 Task: Apply clear borders.
Action: Mouse moved to (203, 330)
Screenshot: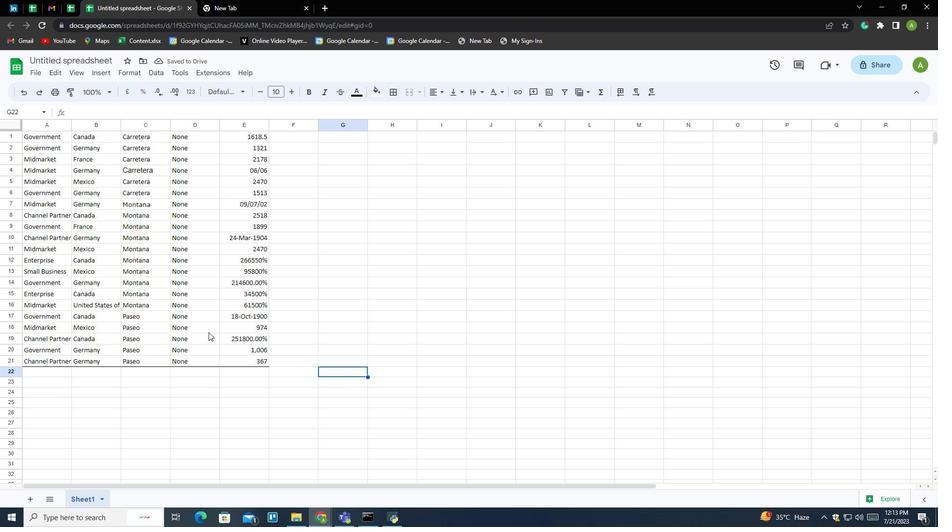 
Action: Mouse pressed left at (203, 330)
Screenshot: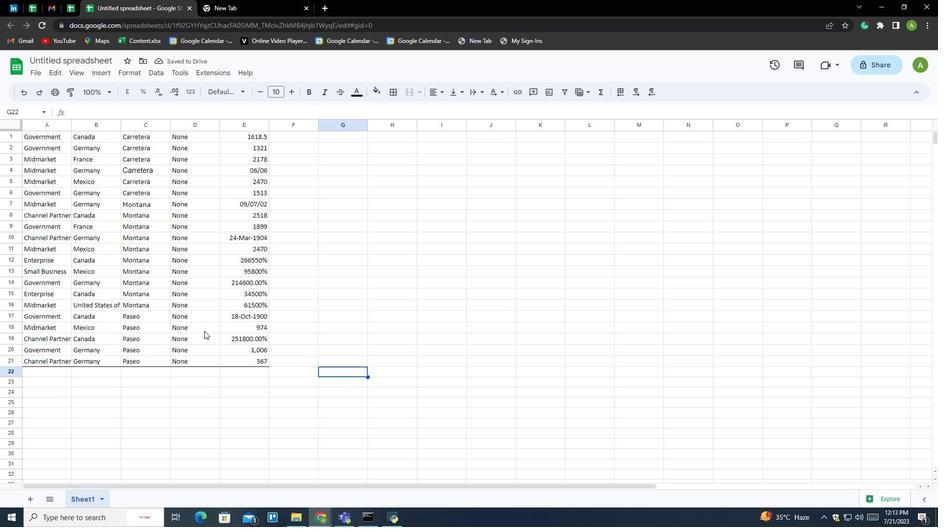 
Action: Key pressed ctrl+A
Screenshot: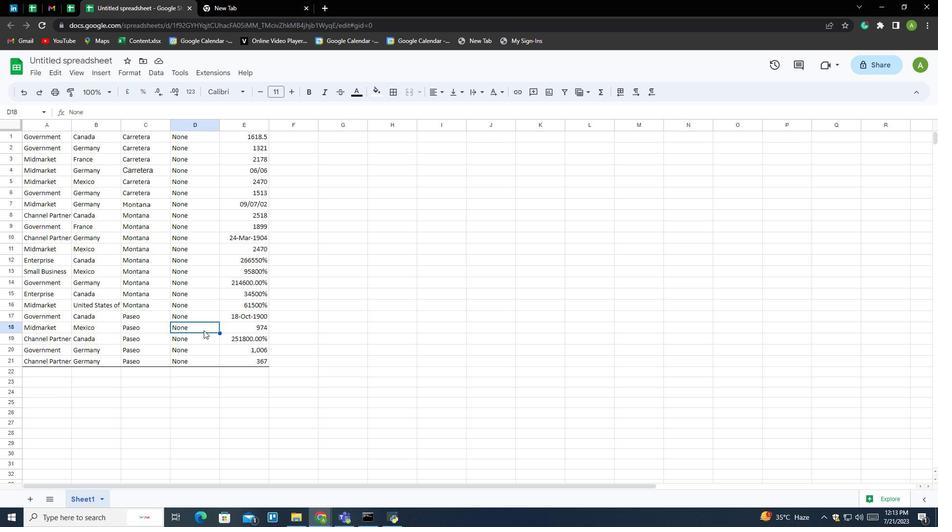 
Action: Mouse moved to (392, 91)
Screenshot: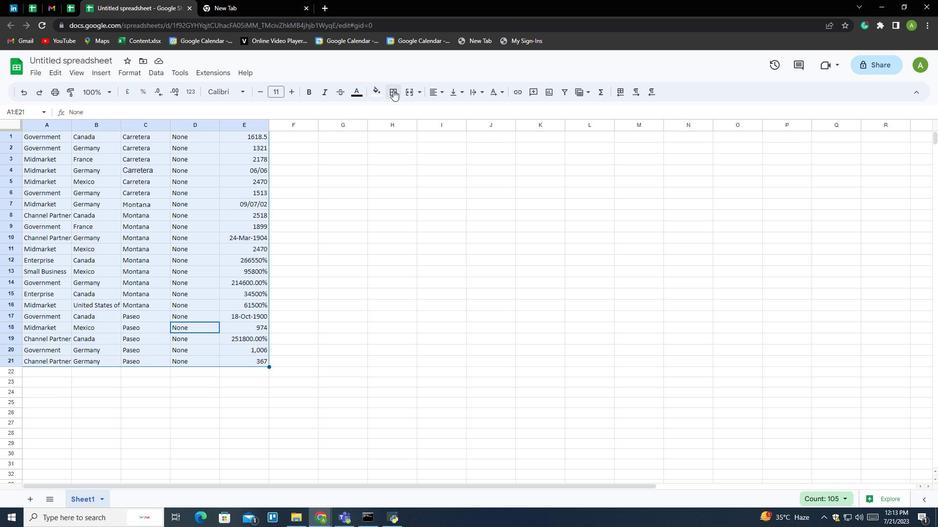 
Action: Mouse pressed left at (392, 91)
Screenshot: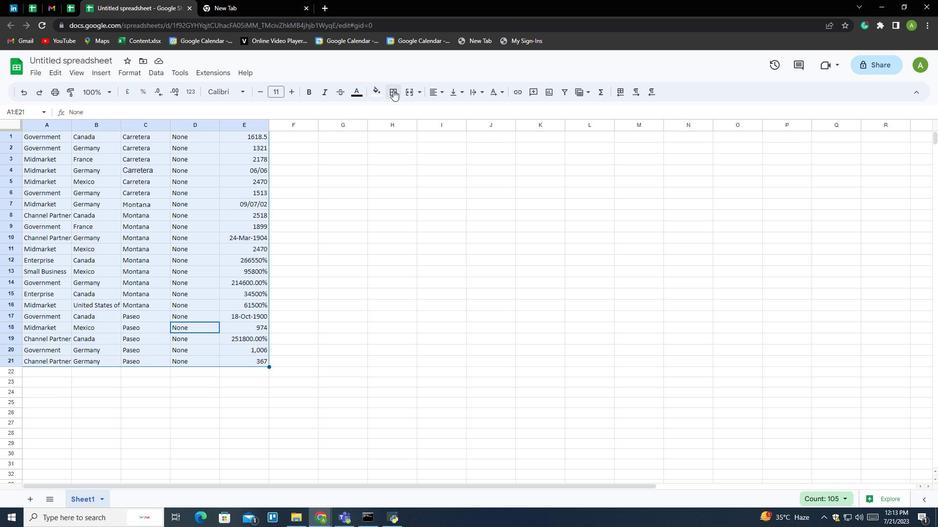
Action: Mouse moved to (460, 128)
Screenshot: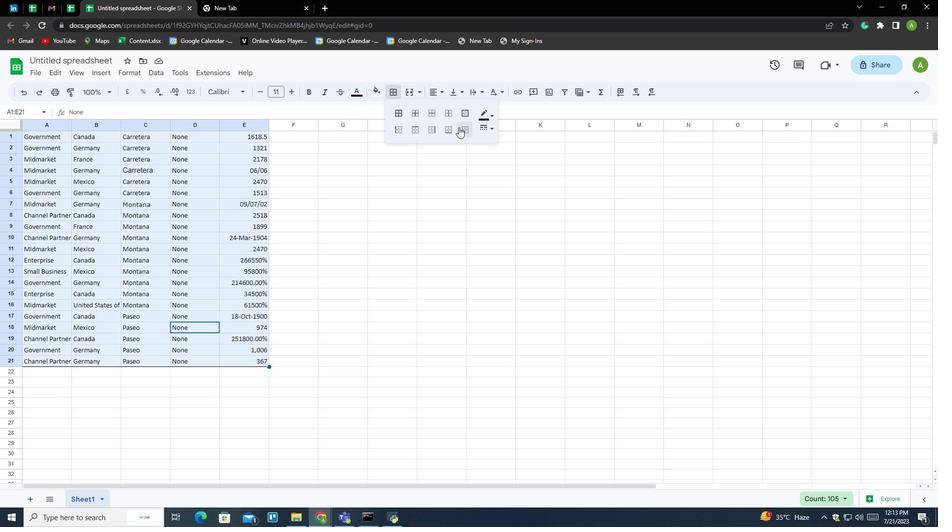 
Action: Mouse pressed left at (460, 128)
Screenshot: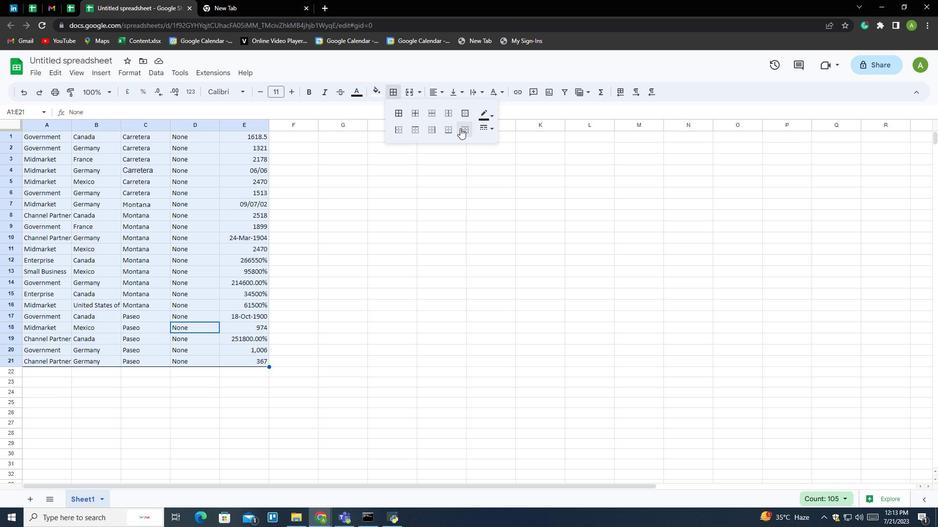 
Action: Mouse moved to (370, 306)
Screenshot: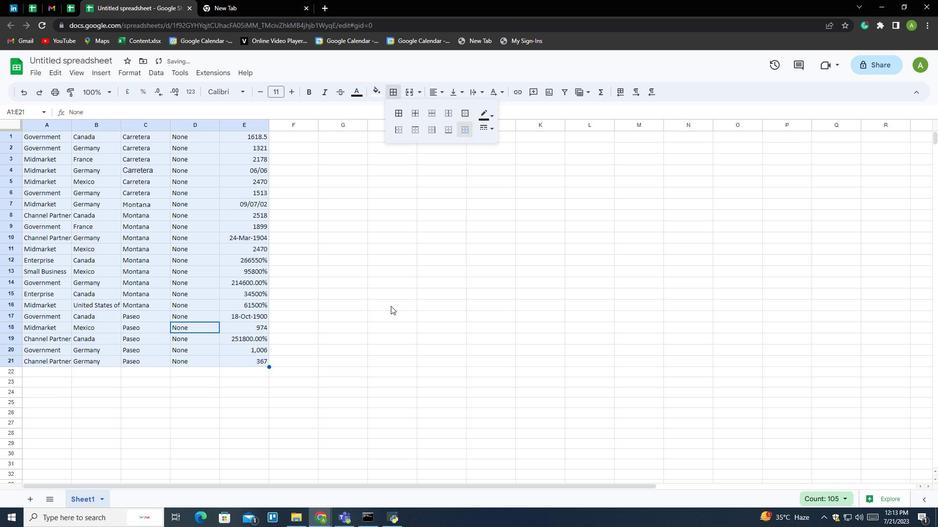 
